 Task: In the  document enviromentalpractices.html Select the text and change paragraph spacing to  '1.5' Change page orientation to  'Landscape' Add Page color Navy Blue
Action: Mouse moved to (229, 363)
Screenshot: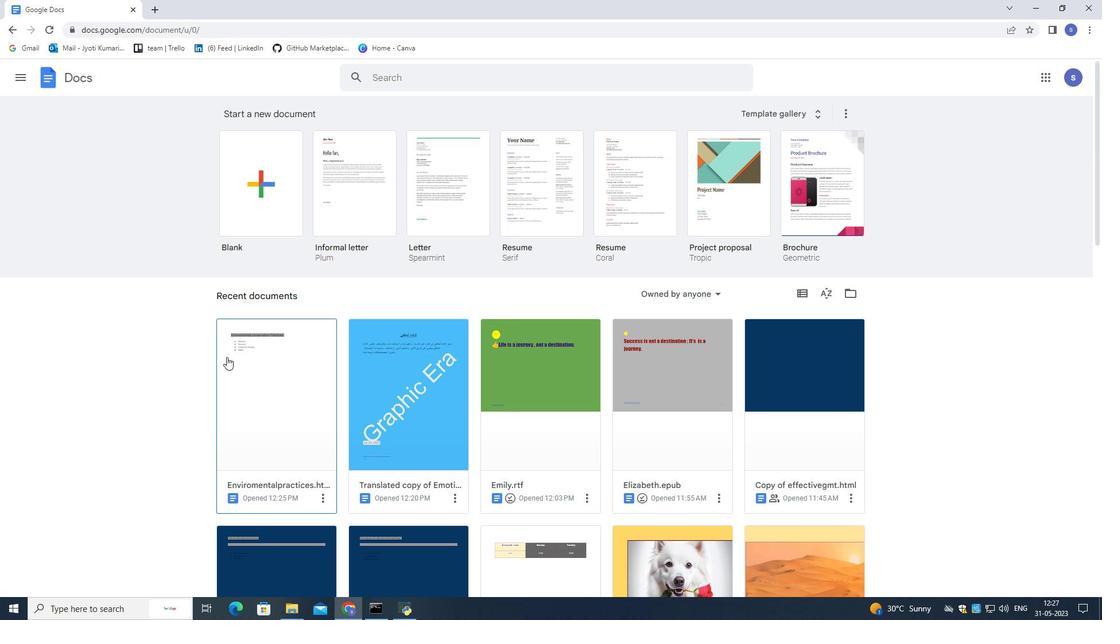 
Action: Mouse pressed left at (229, 363)
Screenshot: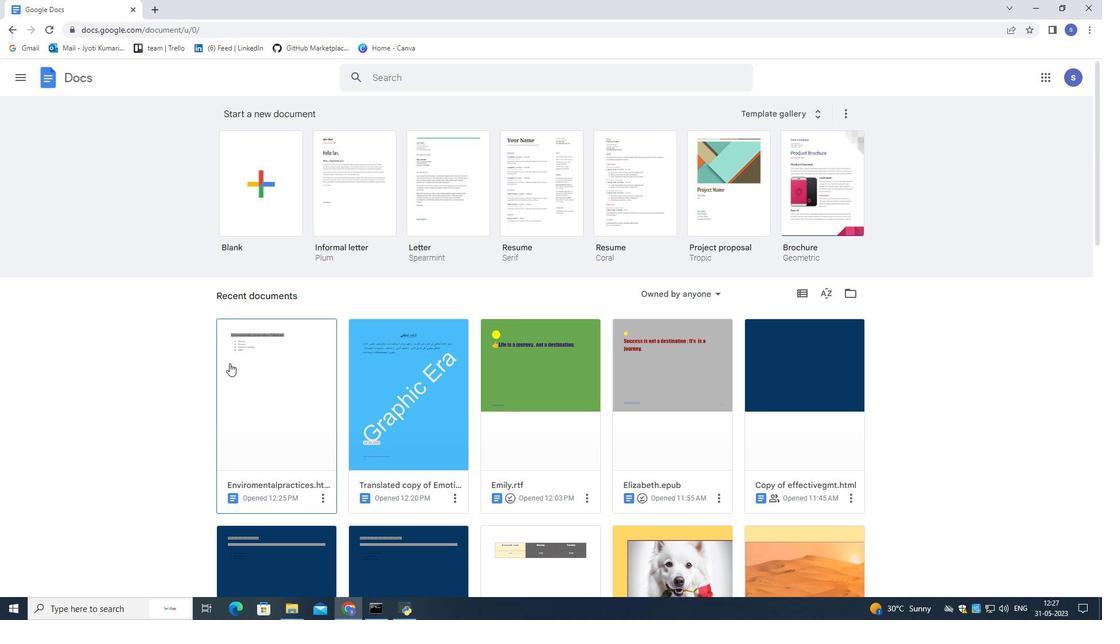 
Action: Mouse moved to (464, 273)
Screenshot: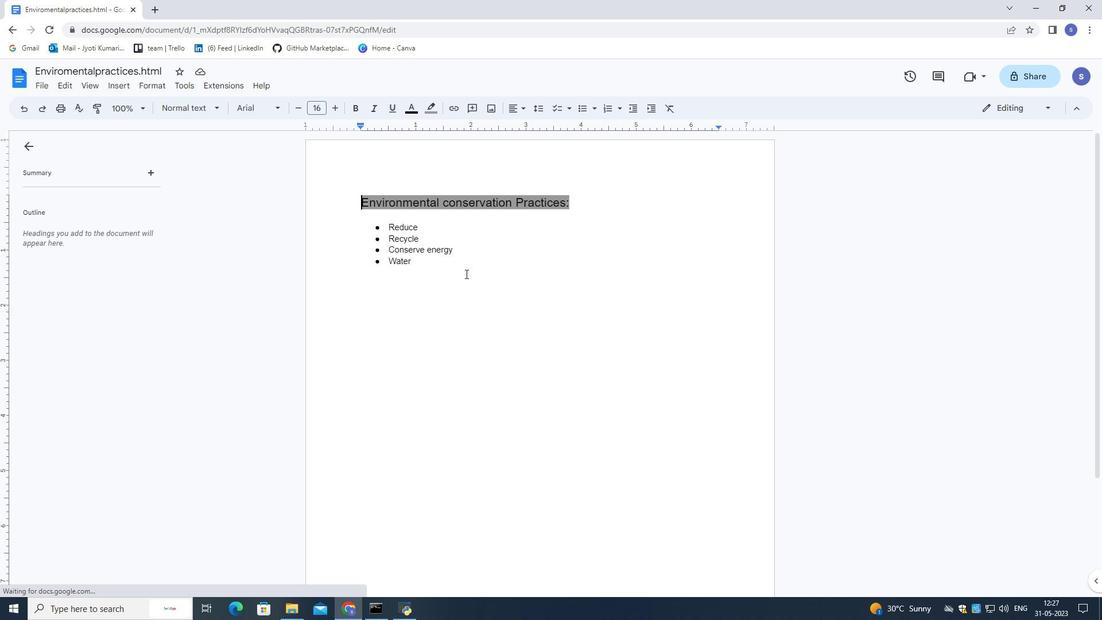 
Action: Mouse pressed left at (464, 273)
Screenshot: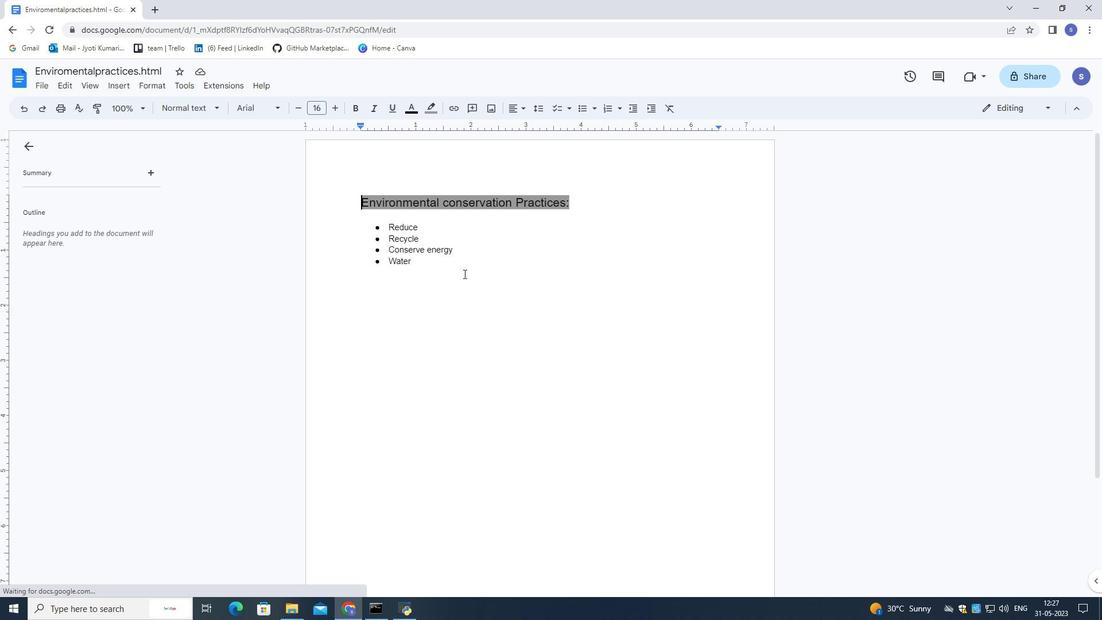 
Action: Mouse moved to (536, 113)
Screenshot: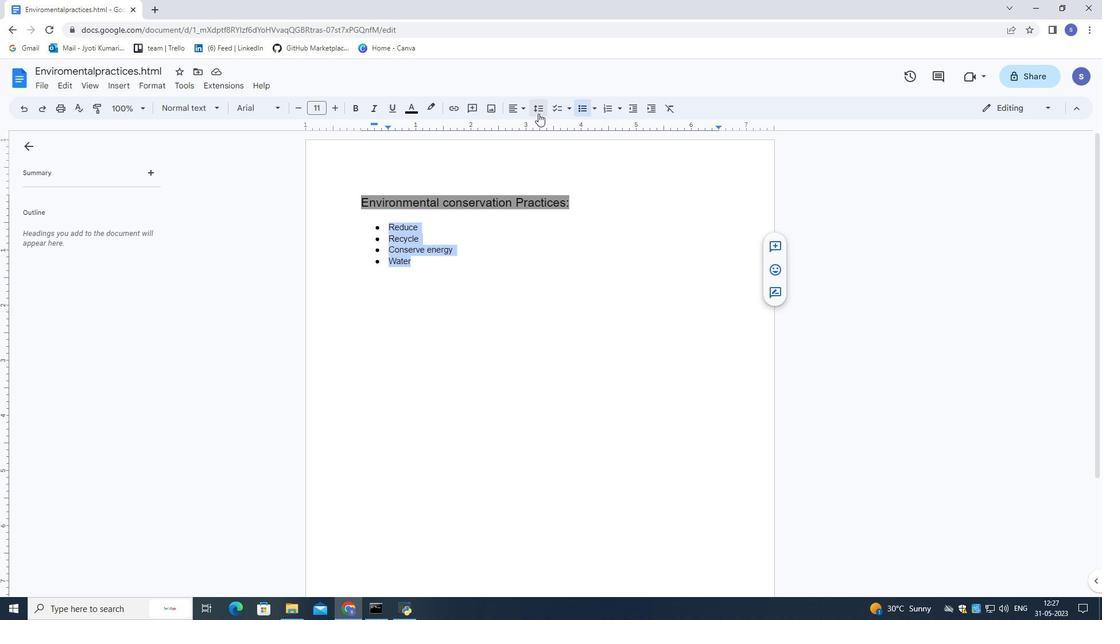 
Action: Mouse pressed left at (536, 113)
Screenshot: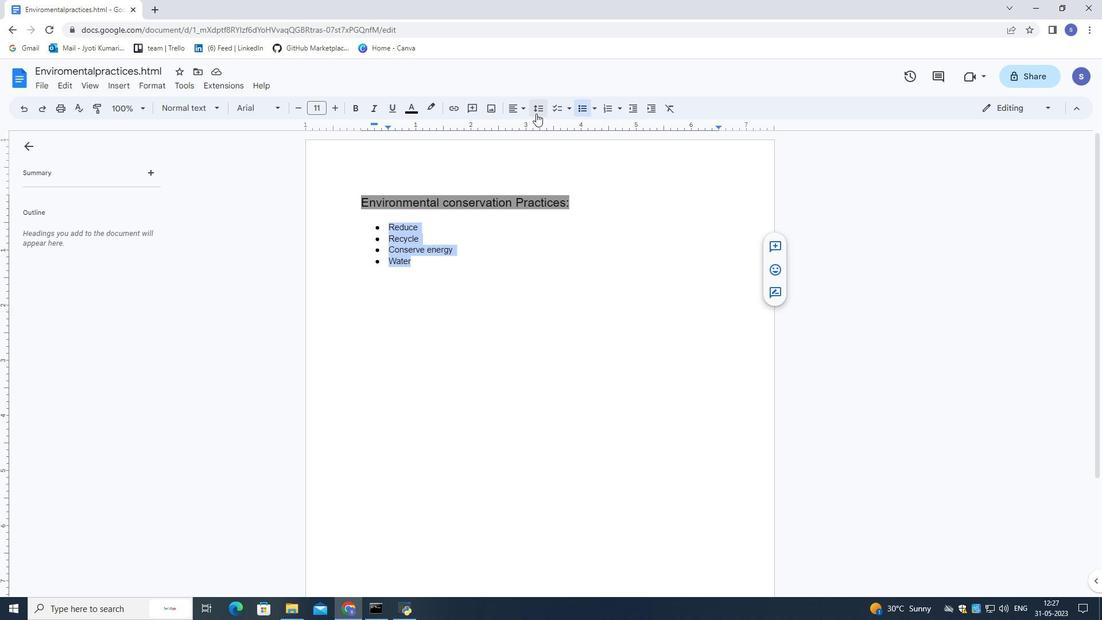 
Action: Mouse moved to (558, 165)
Screenshot: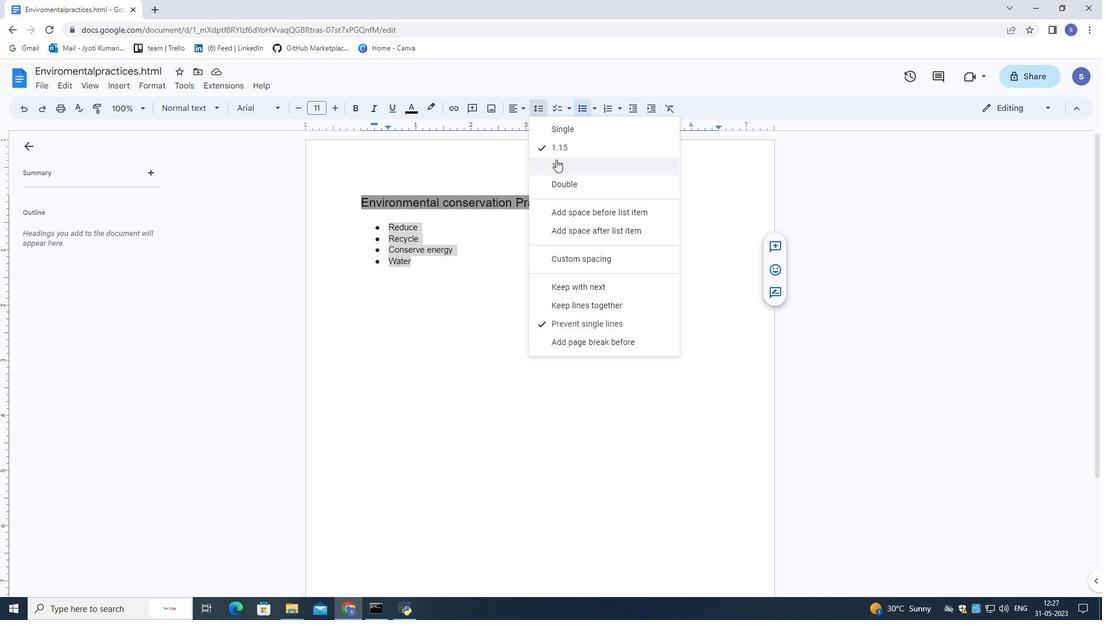 
Action: Mouse pressed left at (558, 165)
Screenshot: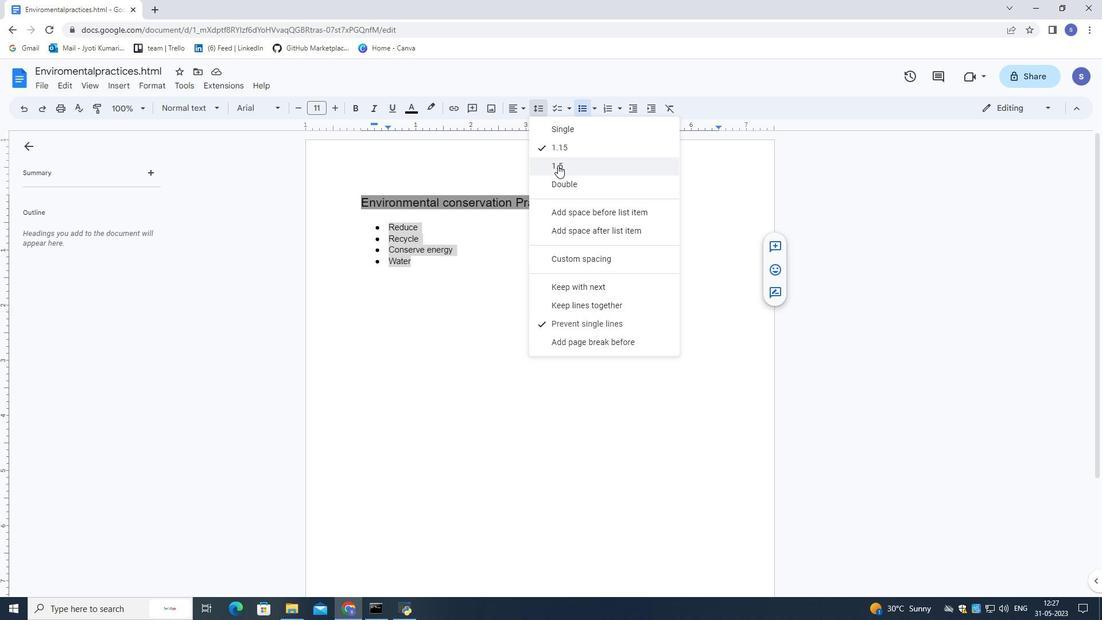 
Action: Mouse moved to (320, 196)
Screenshot: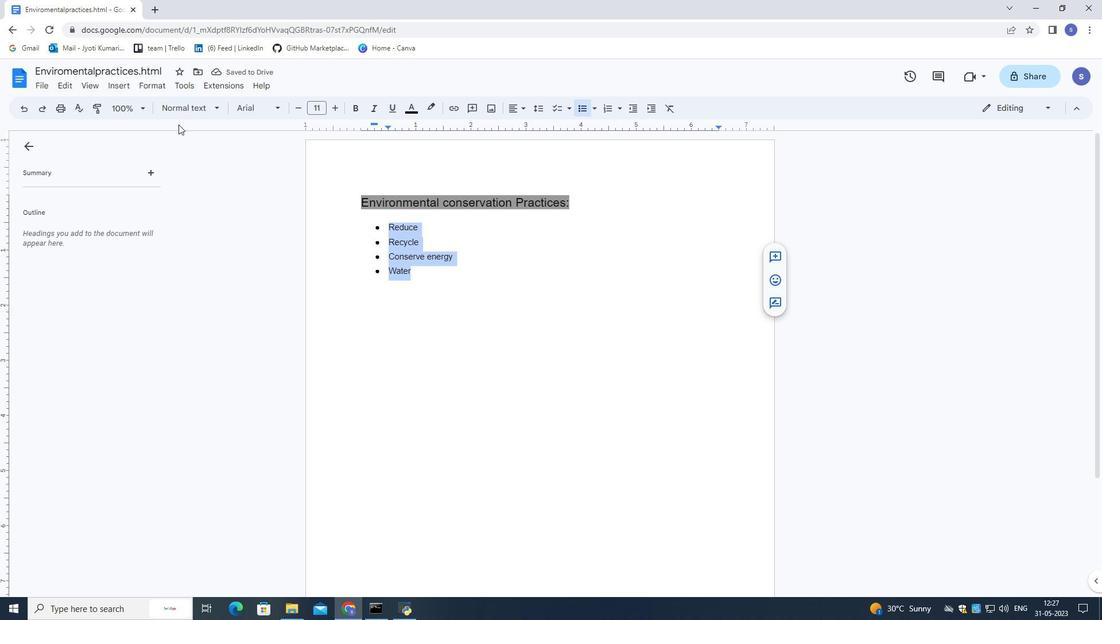 
Action: Mouse pressed left at (320, 196)
Screenshot: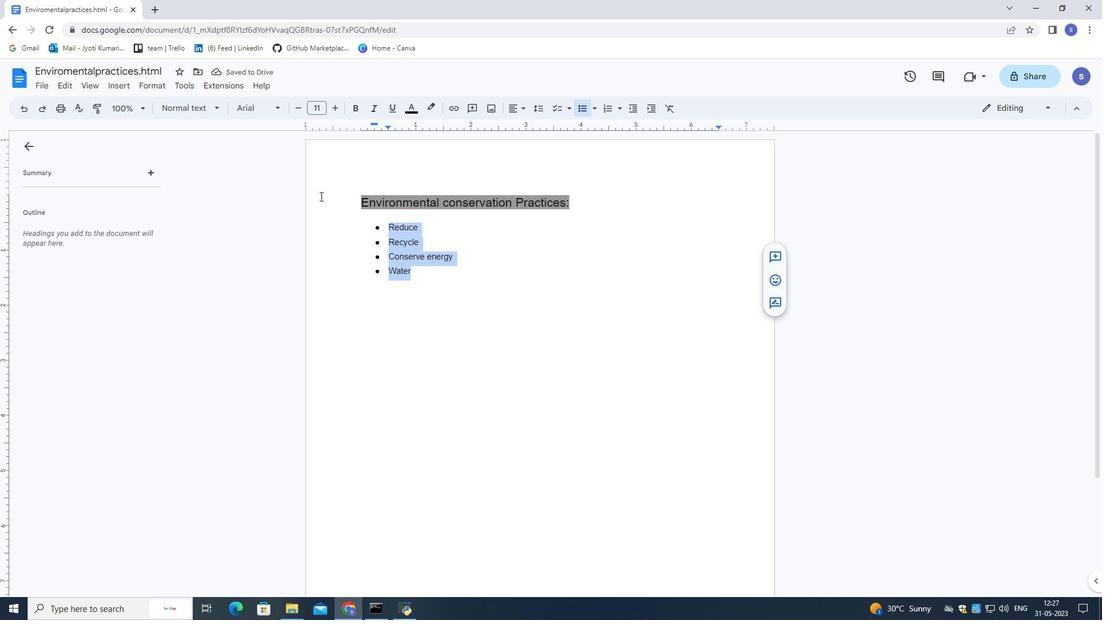 
Action: Mouse moved to (153, 84)
Screenshot: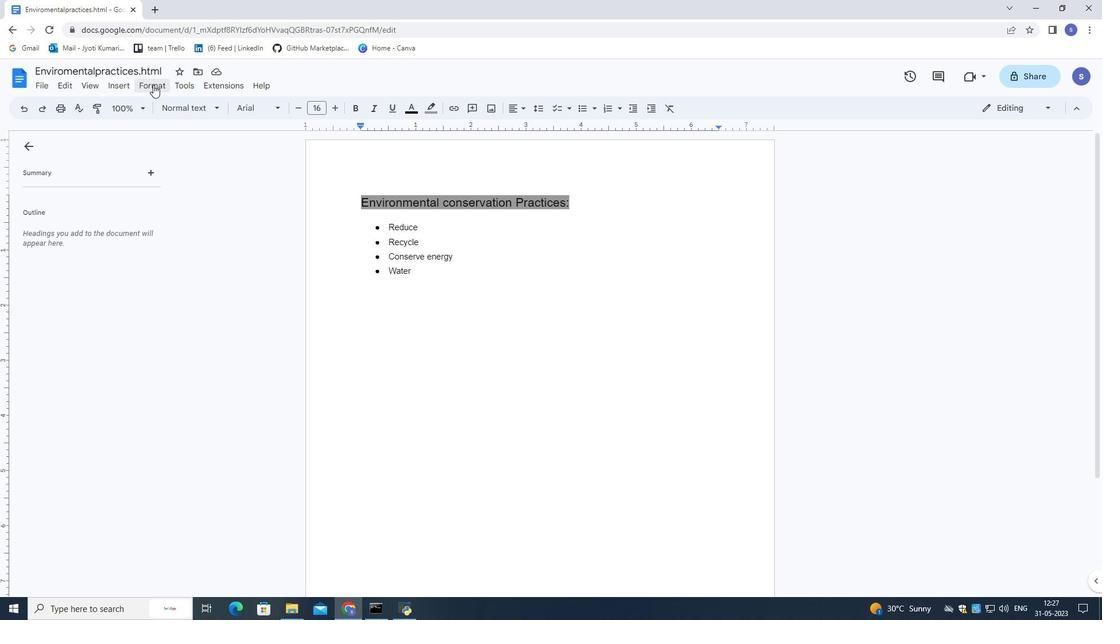 
Action: Mouse pressed left at (153, 84)
Screenshot: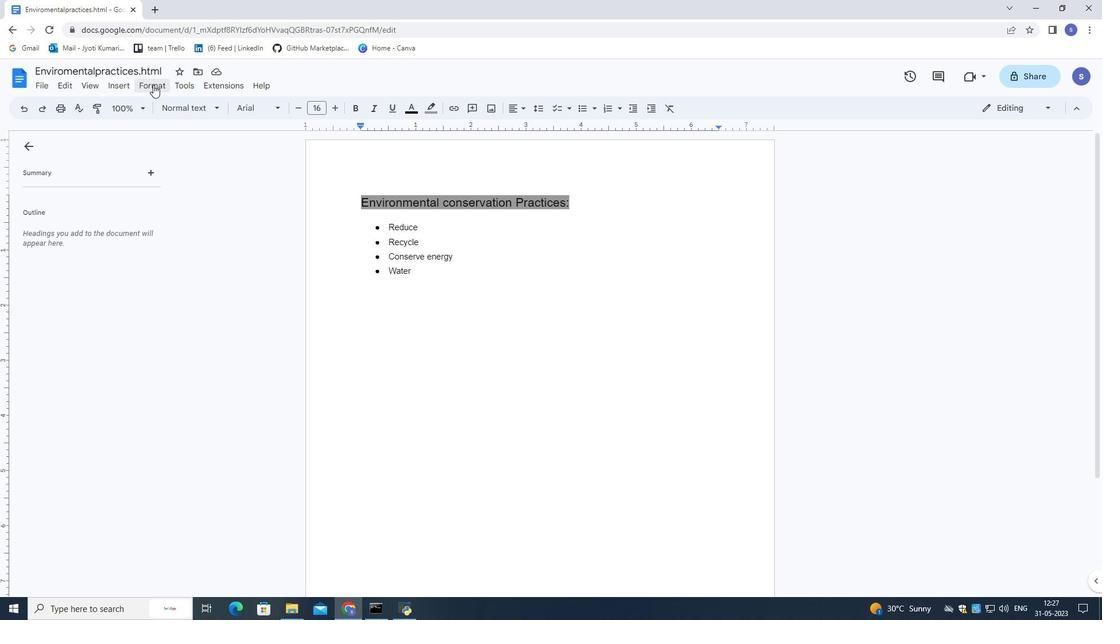 
Action: Mouse moved to (182, 260)
Screenshot: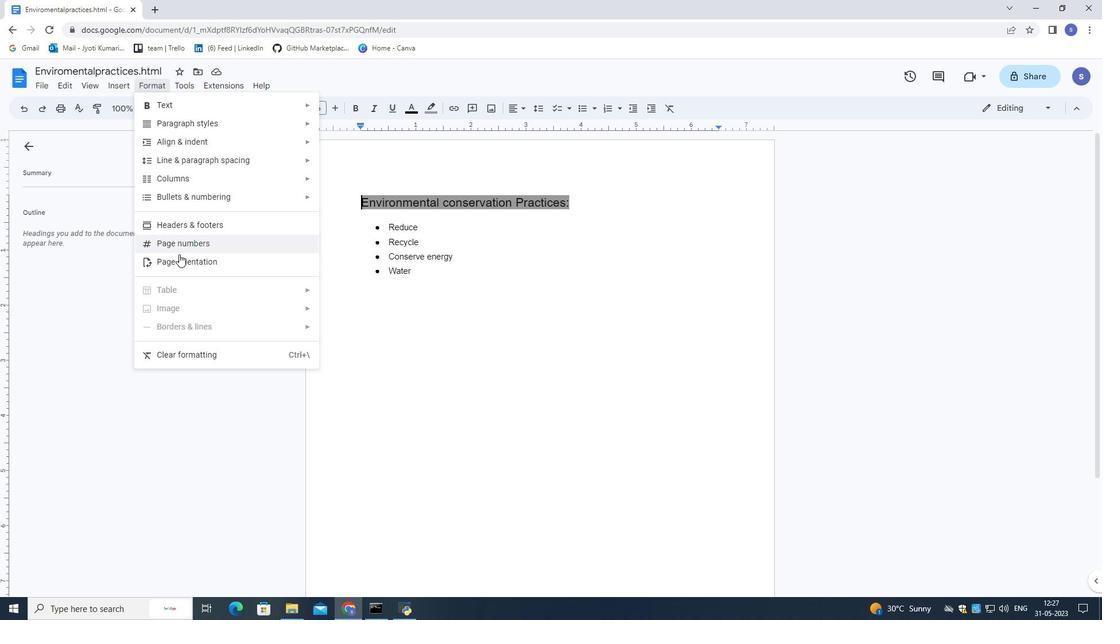 
Action: Mouse pressed left at (182, 260)
Screenshot: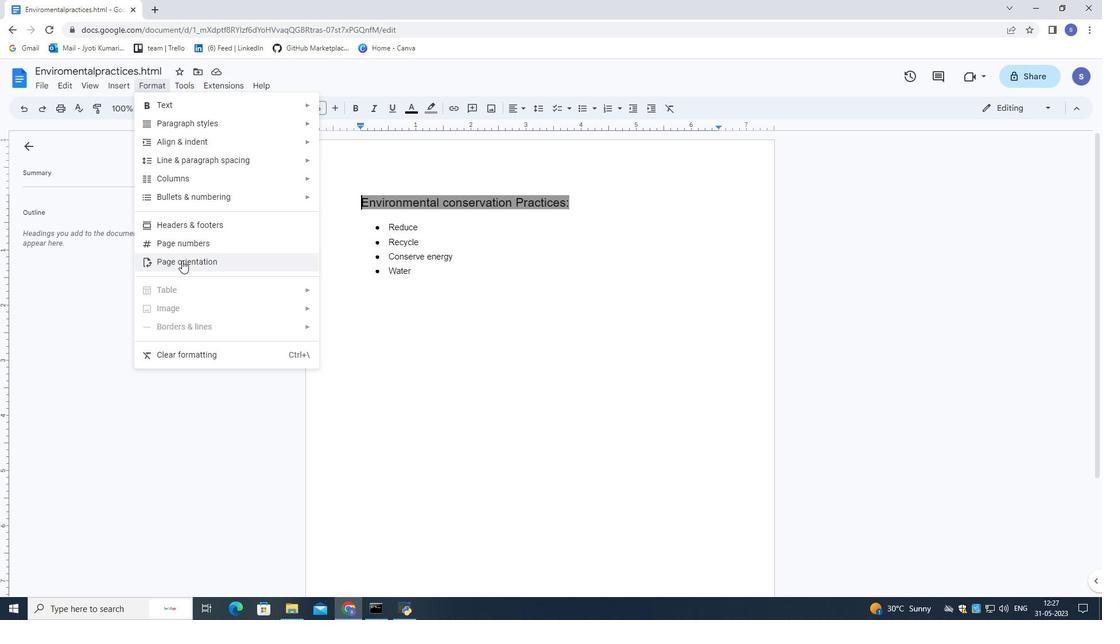 
Action: Mouse moved to (534, 350)
Screenshot: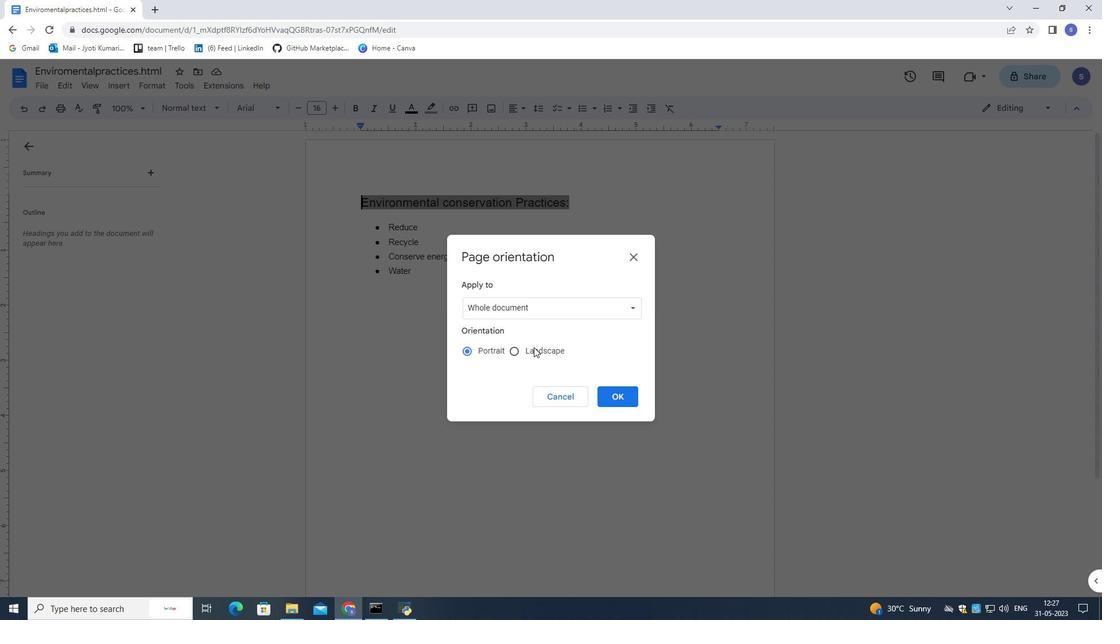 
Action: Mouse pressed left at (534, 350)
Screenshot: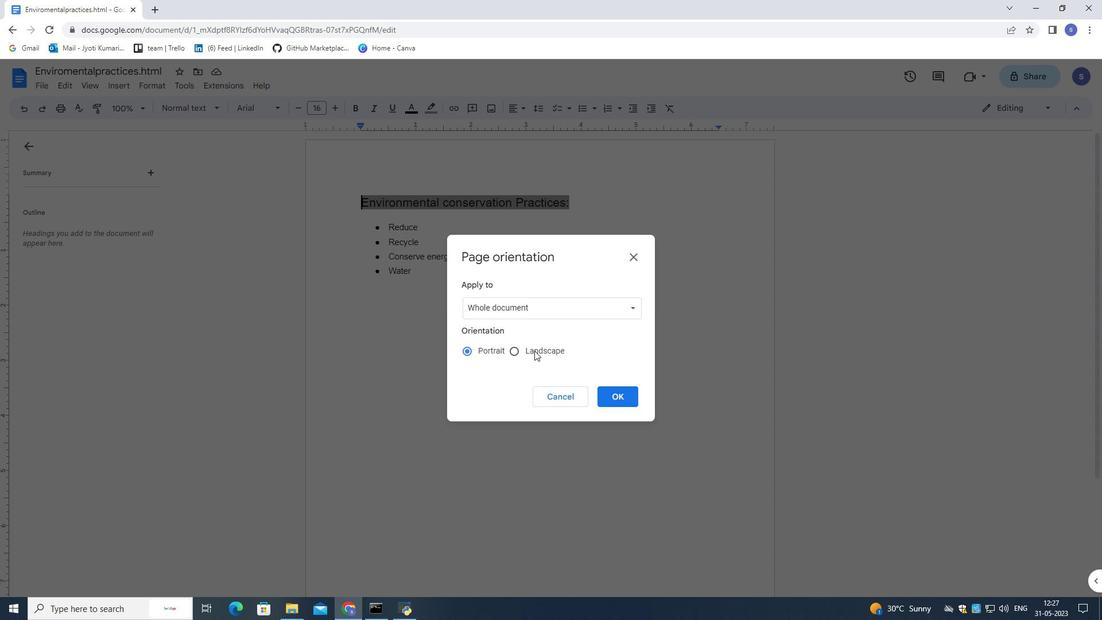 
Action: Mouse moved to (620, 396)
Screenshot: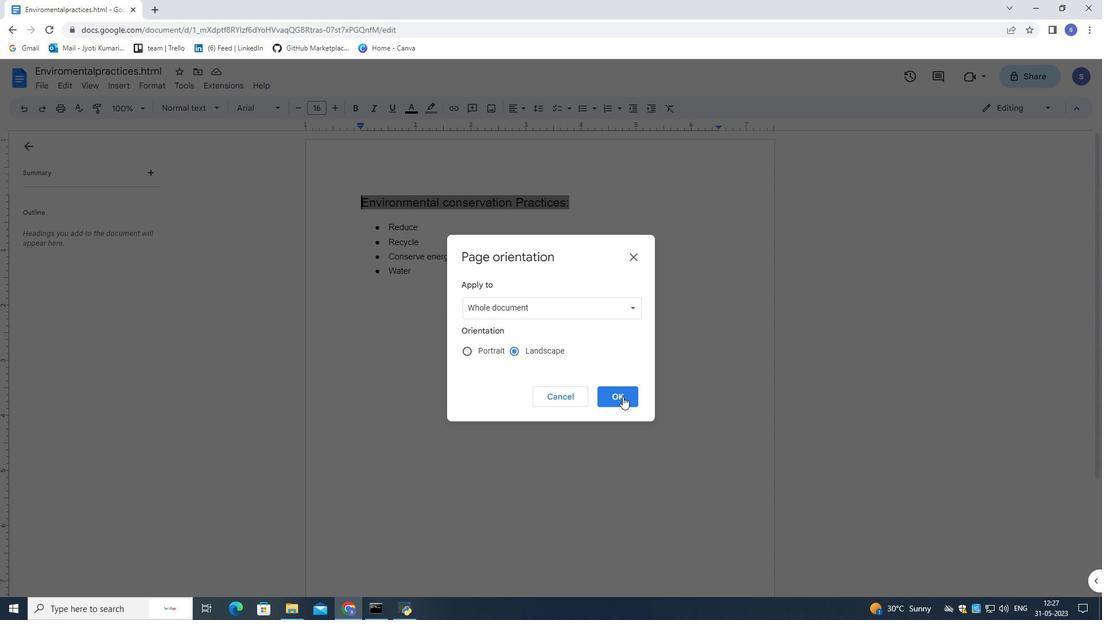 
Action: Mouse pressed left at (620, 396)
Screenshot: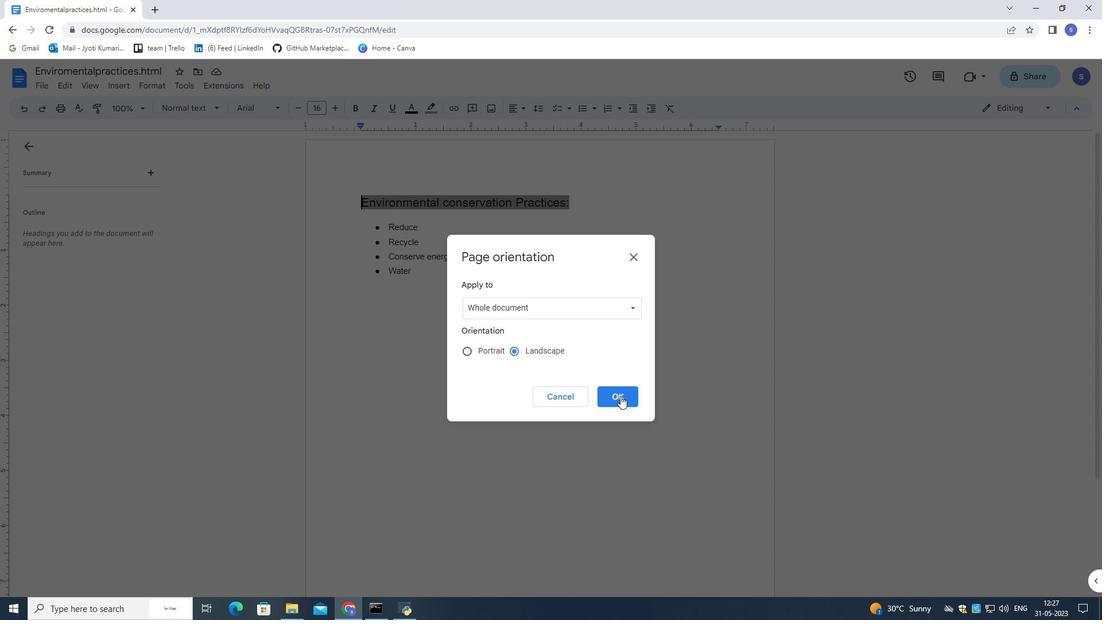 
Action: Mouse moved to (356, 315)
Screenshot: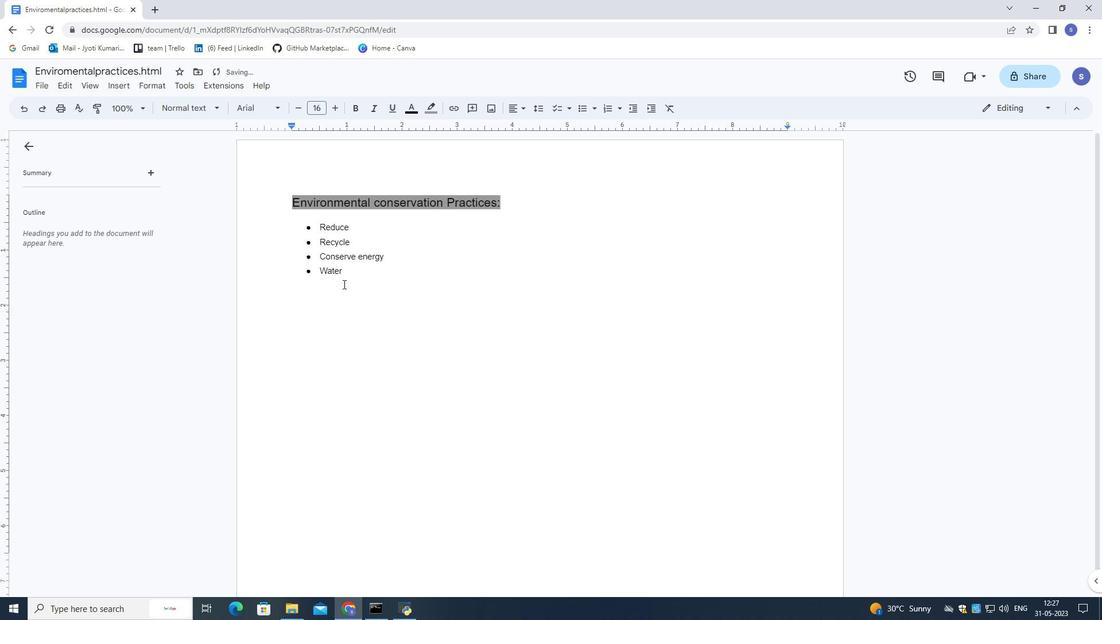 
Action: Mouse pressed left at (356, 315)
Screenshot: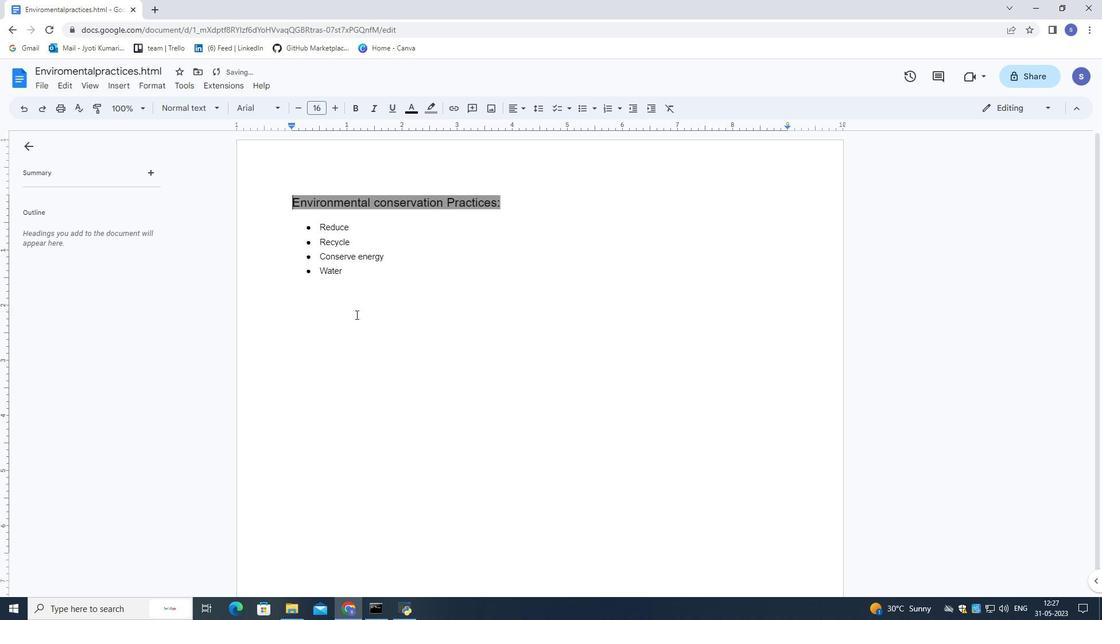 
Action: Mouse moved to (34, 85)
Screenshot: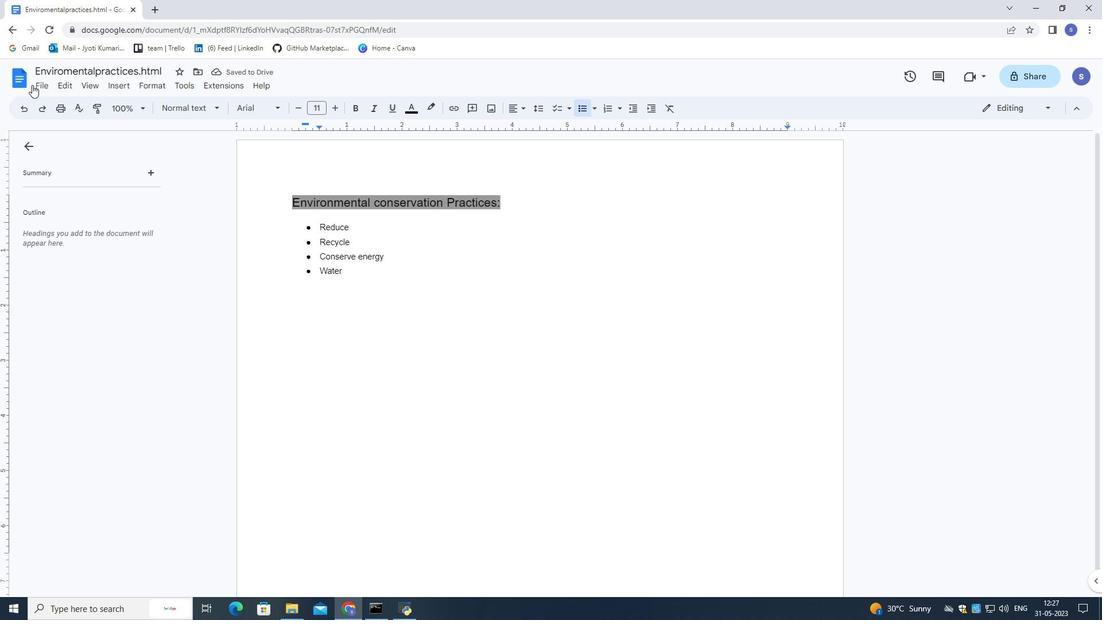 
Action: Mouse pressed left at (34, 85)
Screenshot: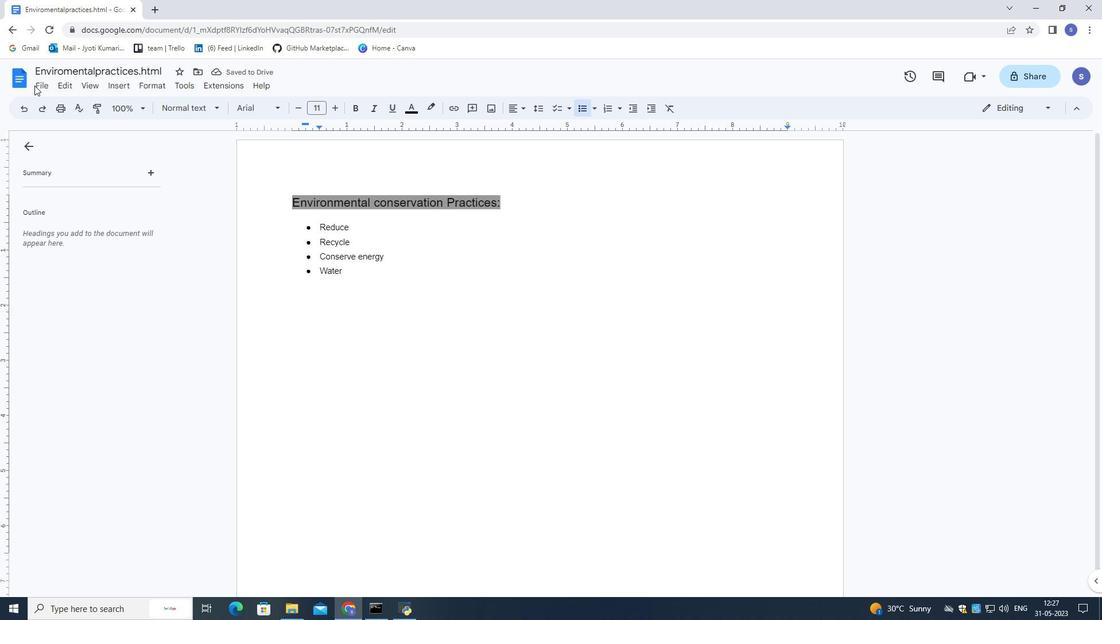 
Action: Mouse moved to (39, 87)
Screenshot: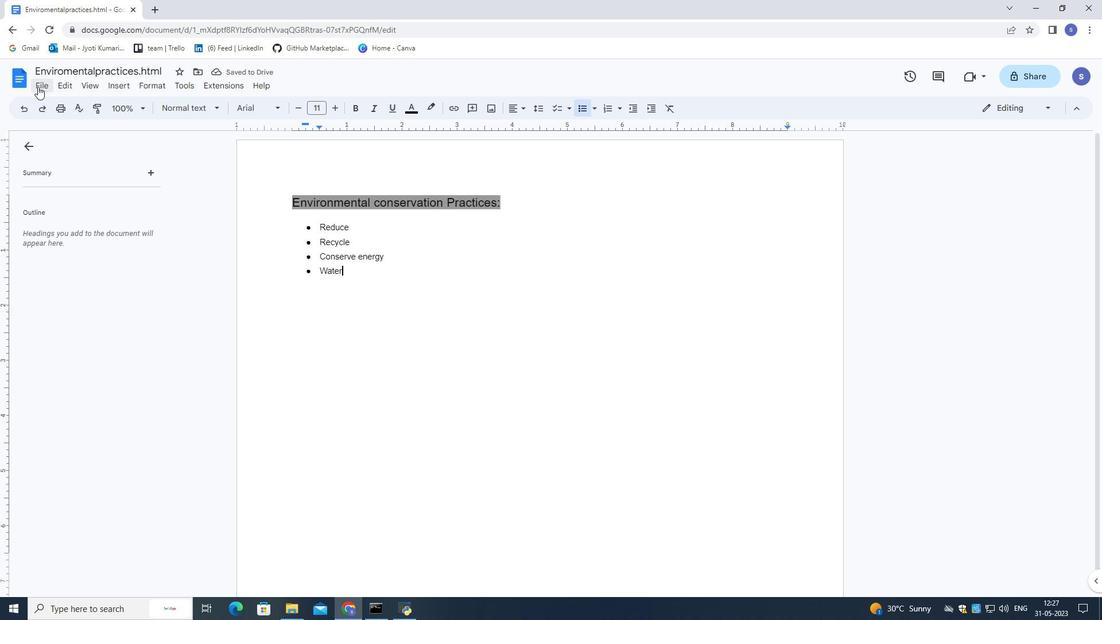 
Action: Mouse pressed left at (39, 87)
Screenshot: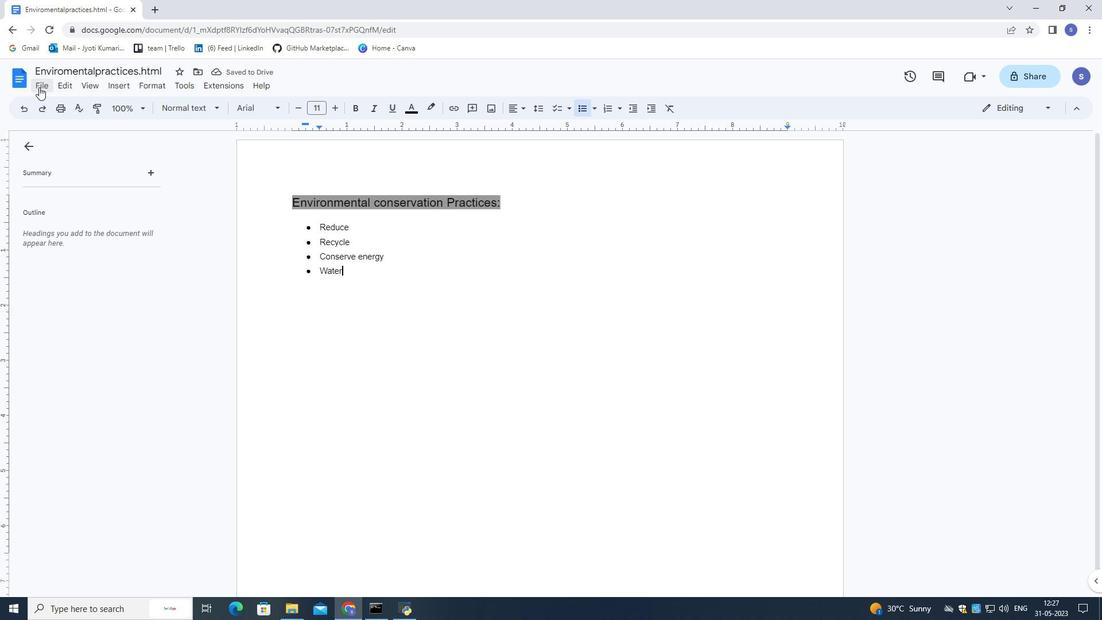 
Action: Mouse moved to (62, 398)
Screenshot: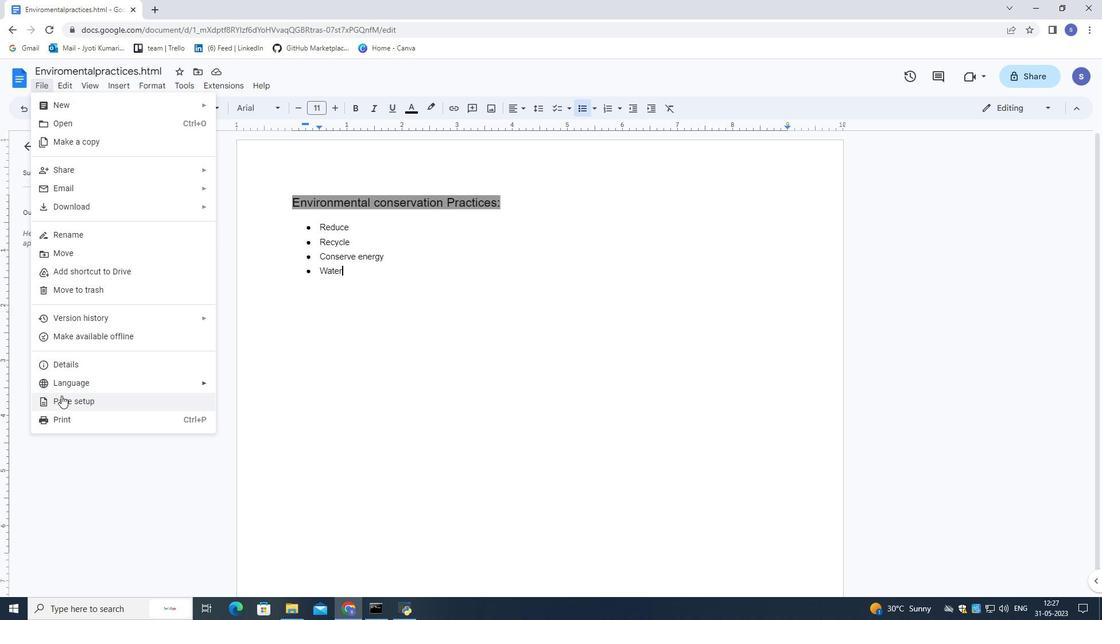
Action: Mouse pressed left at (62, 398)
Screenshot: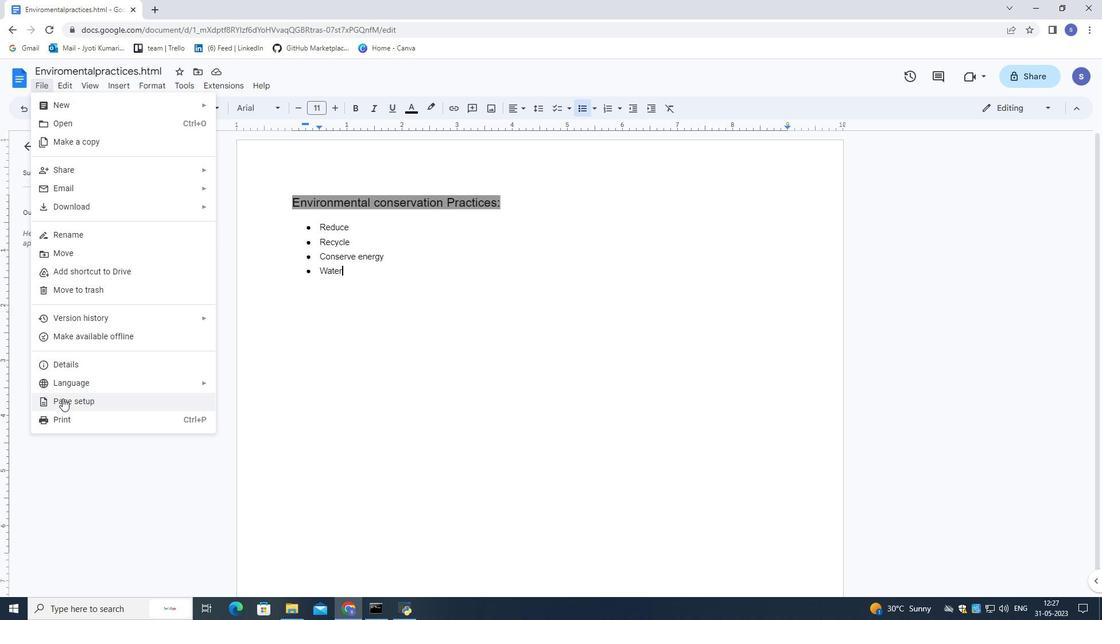 
Action: Mouse moved to (450, 395)
Screenshot: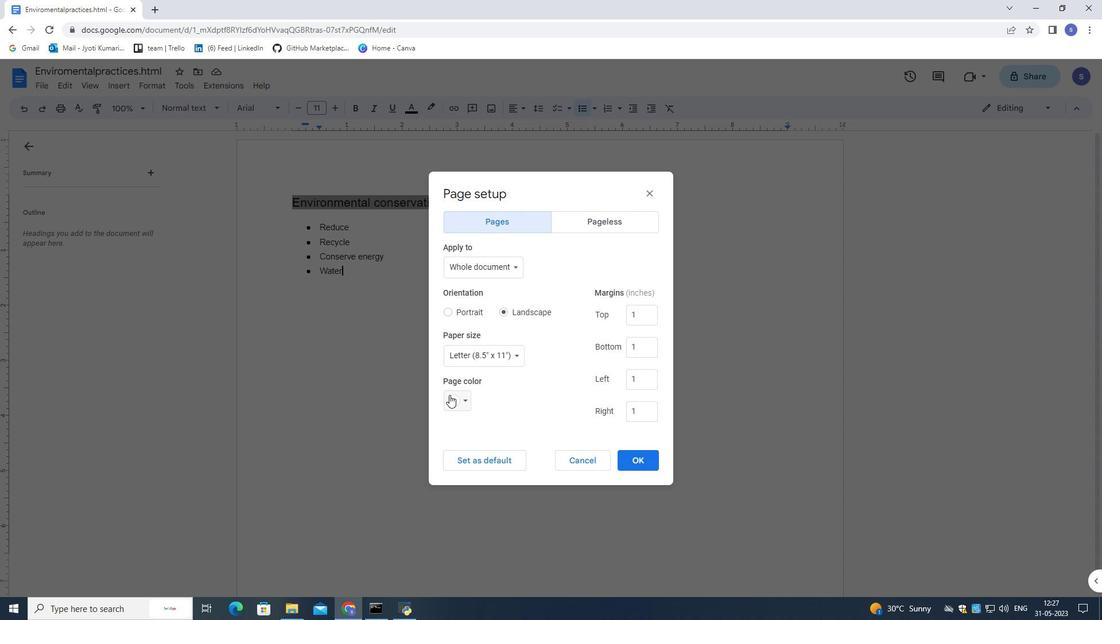 
Action: Mouse pressed left at (450, 395)
Screenshot: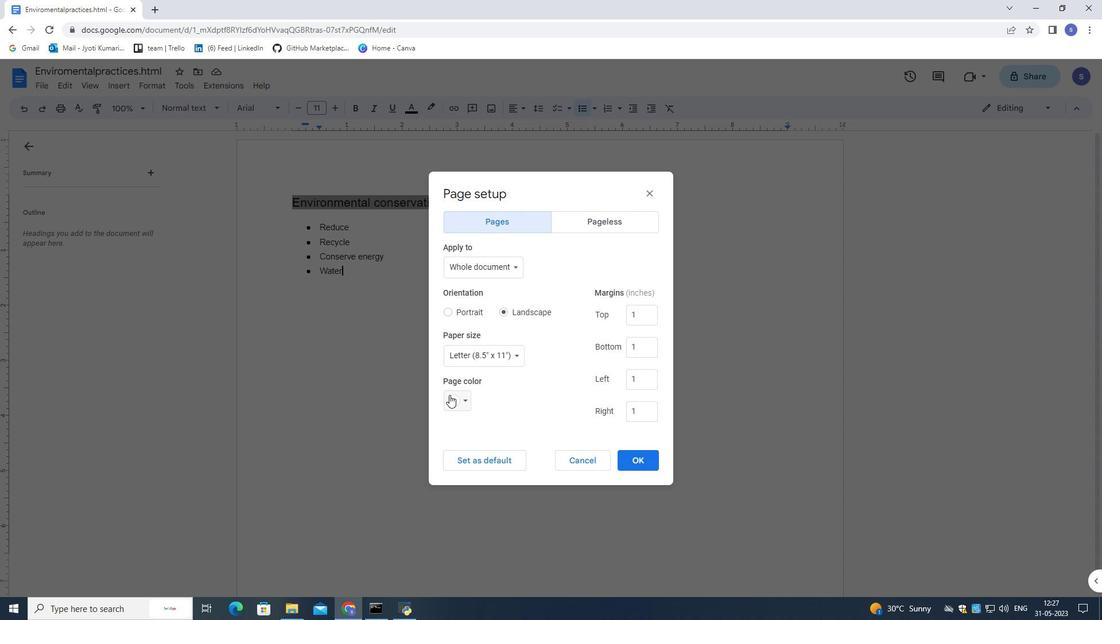 
Action: Mouse moved to (534, 515)
Screenshot: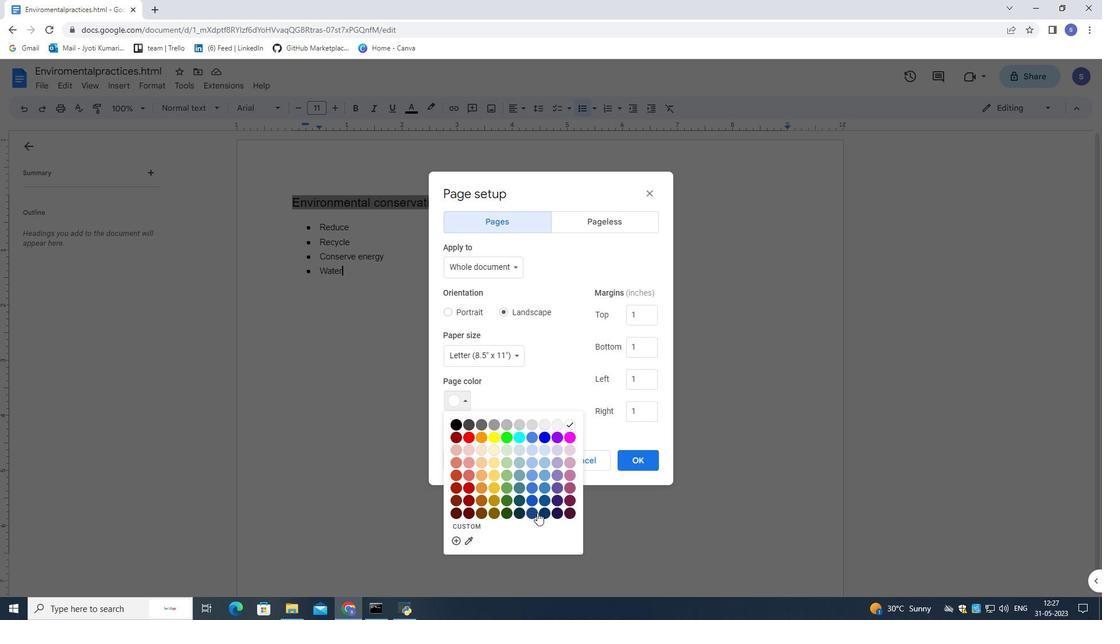 
Action: Mouse pressed left at (534, 515)
Screenshot: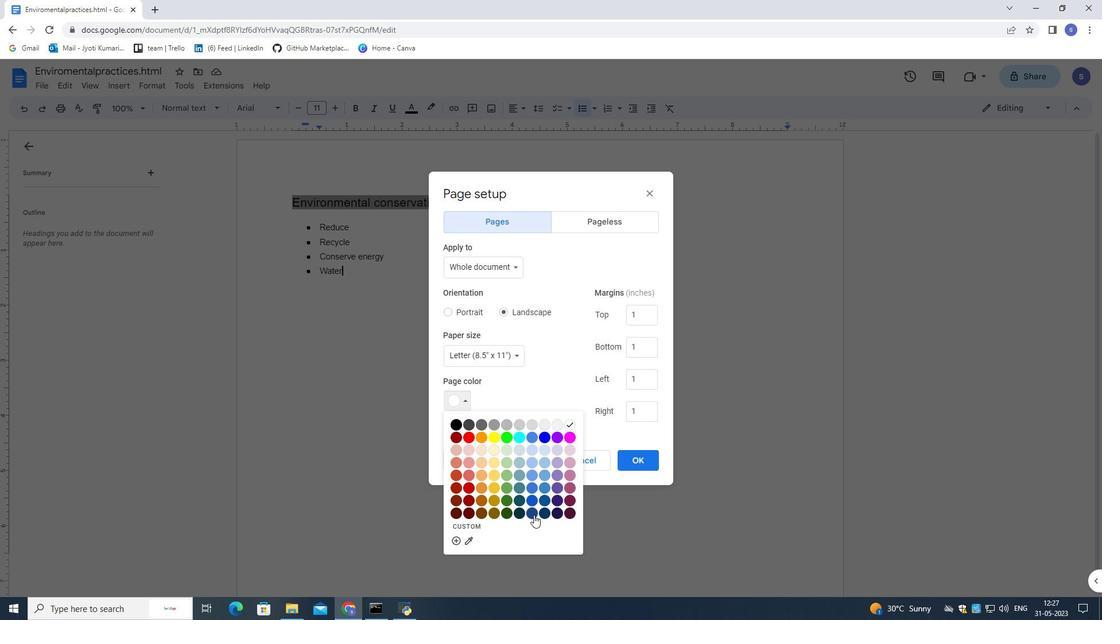 
Action: Mouse moved to (619, 456)
Screenshot: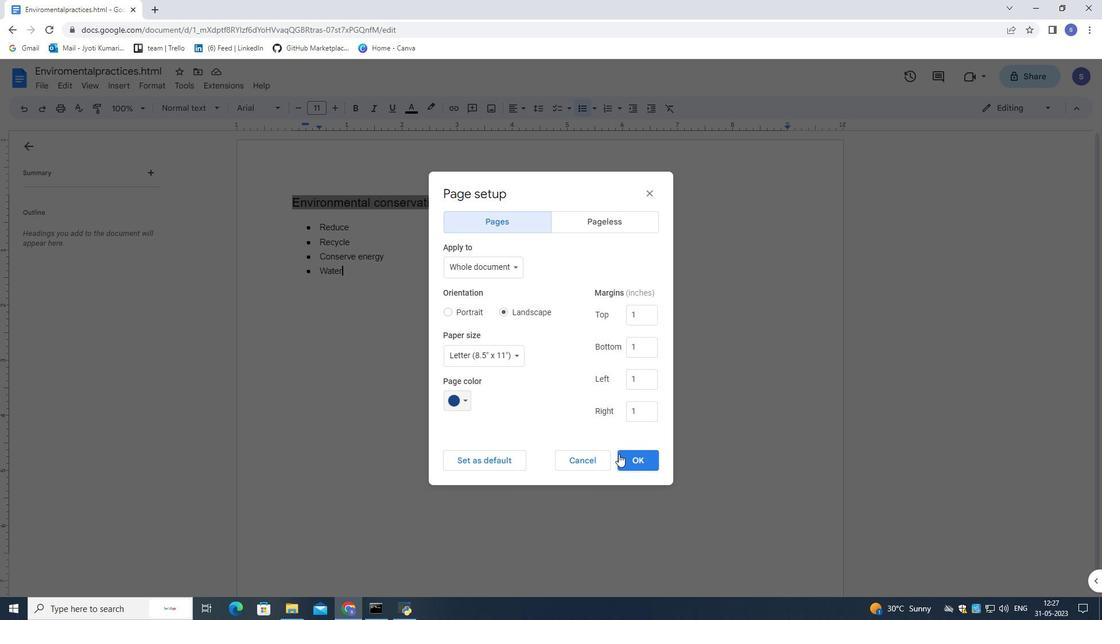 
Action: Mouse pressed left at (619, 456)
Screenshot: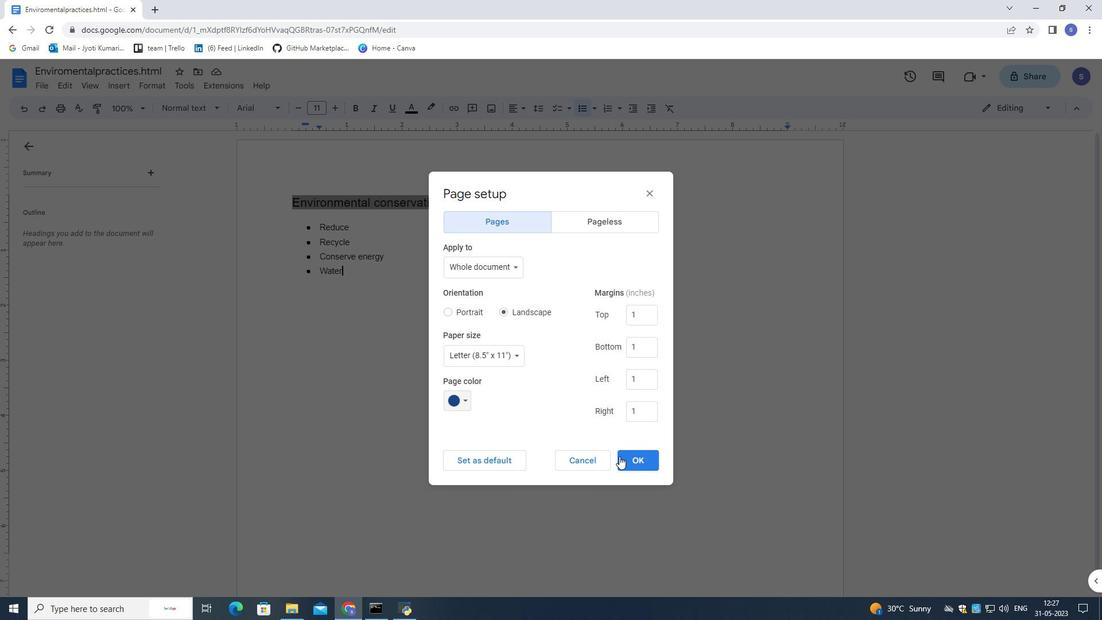 
Action: Mouse moved to (555, 431)
Screenshot: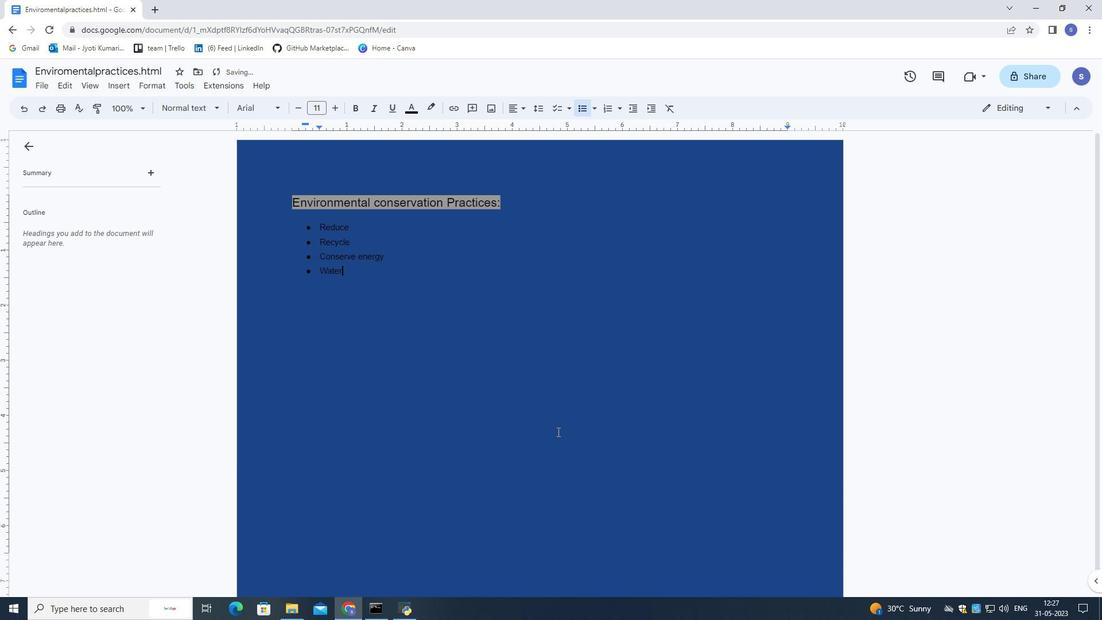
Action: Mouse pressed left at (555, 431)
Screenshot: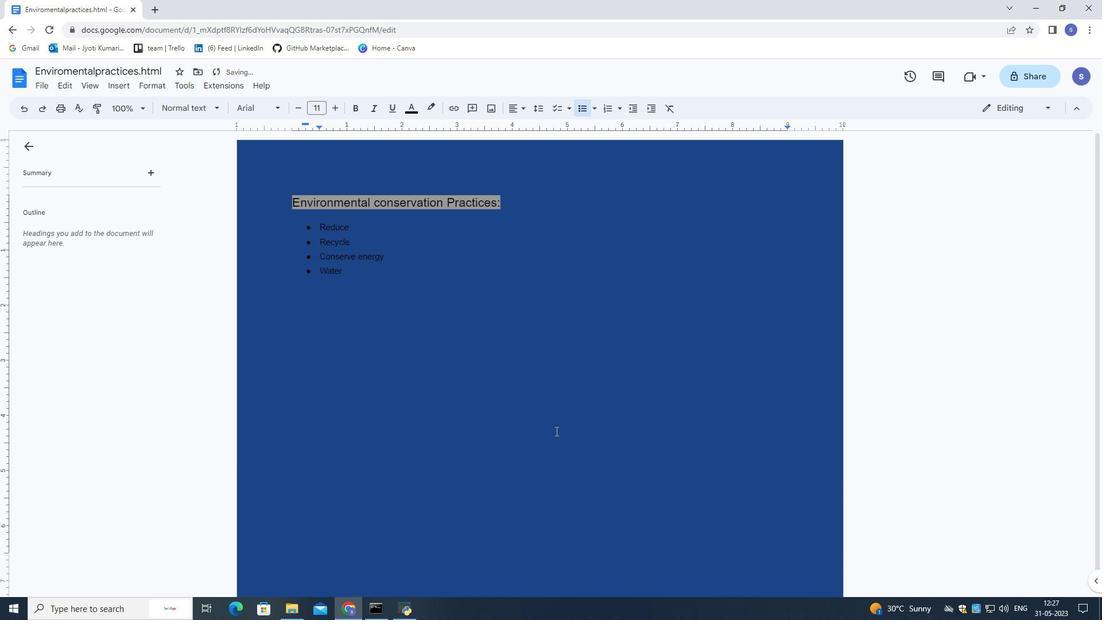 
Action: Mouse moved to (509, 399)
Screenshot: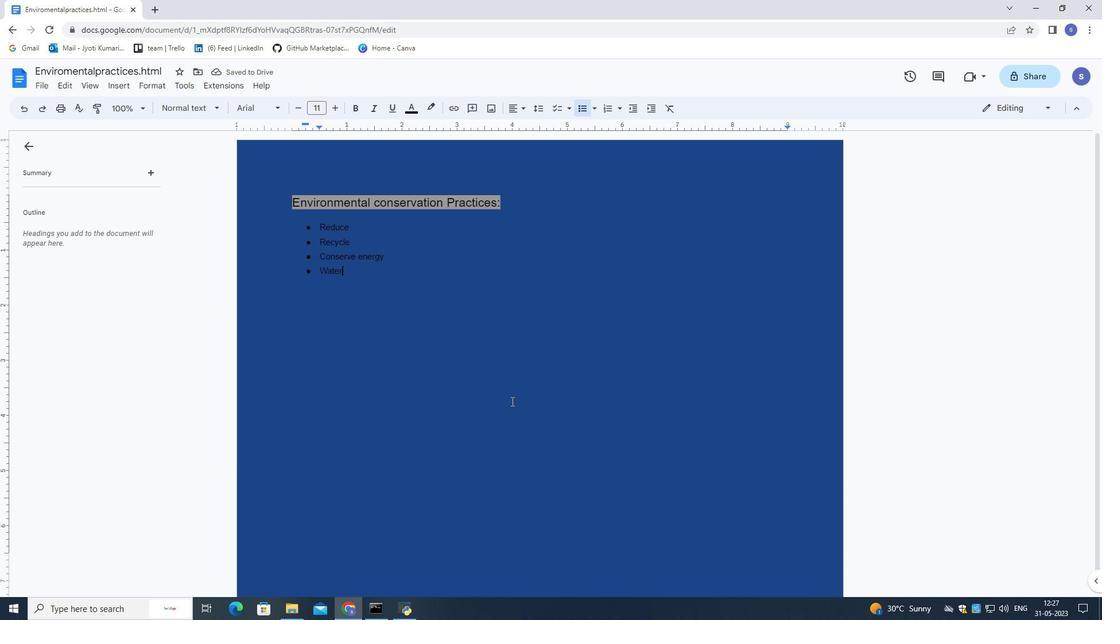 
